 Task: Add a dependency to the task Improve the appâ€™s onboarding process for new users , the existing task  Implement a feature for users to join and participate in groups in the project Wayfarer.
Action: Mouse moved to (569, 456)
Screenshot: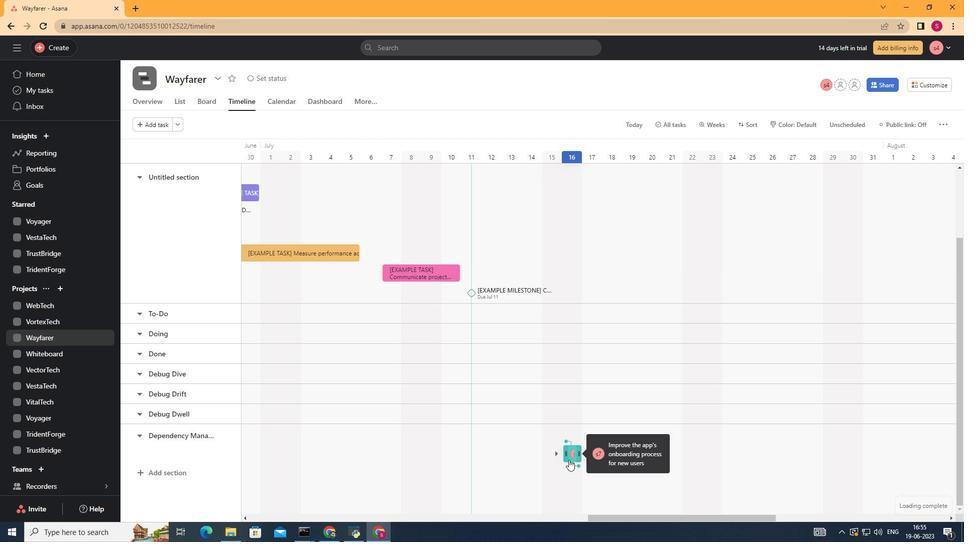
Action: Mouse pressed left at (569, 456)
Screenshot: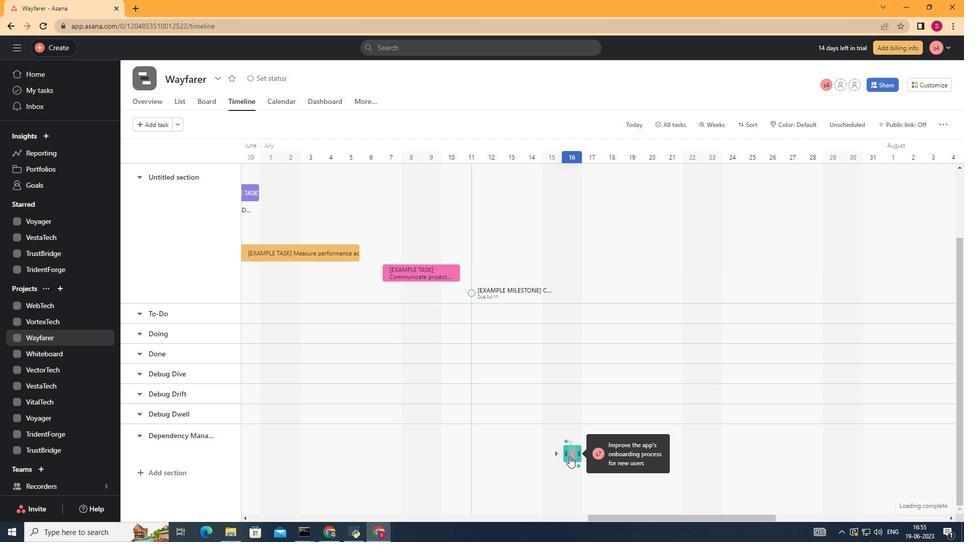 
Action: Mouse moved to (721, 254)
Screenshot: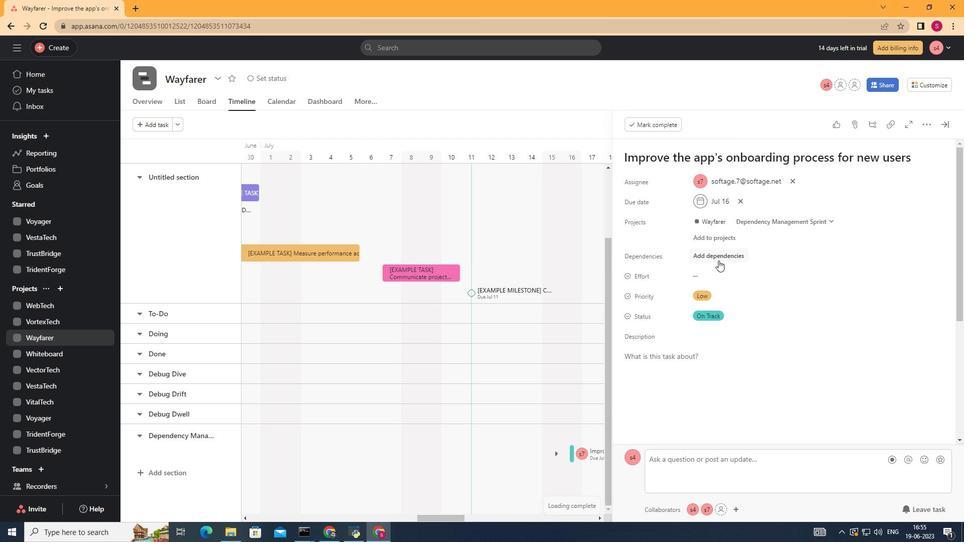
Action: Mouse pressed left at (721, 254)
Screenshot: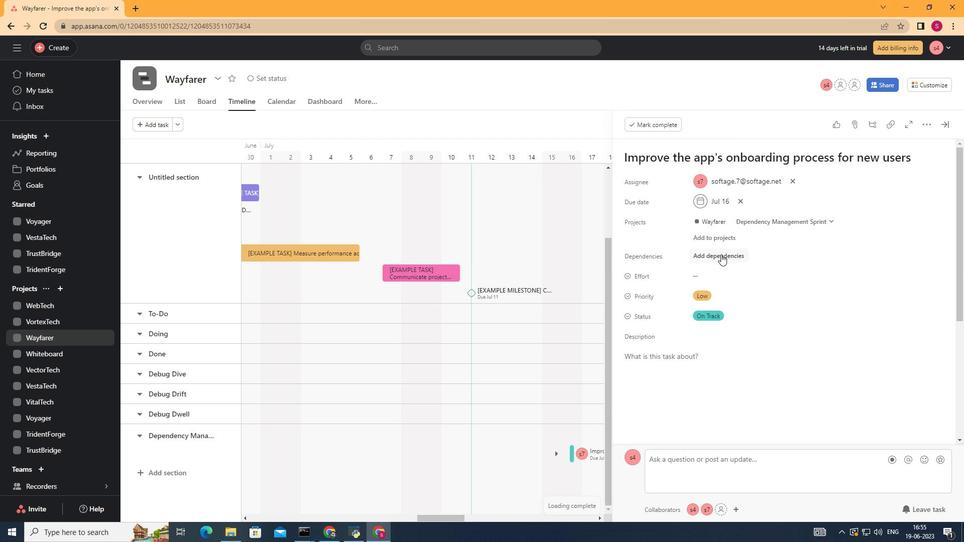 
Action: Mouse moved to (810, 293)
Screenshot: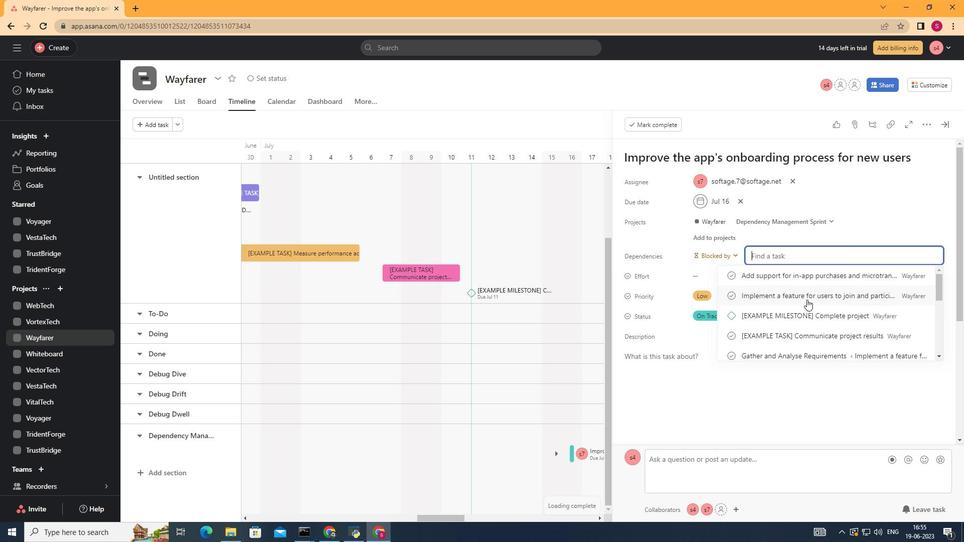 
Action: Mouse pressed left at (810, 293)
Screenshot: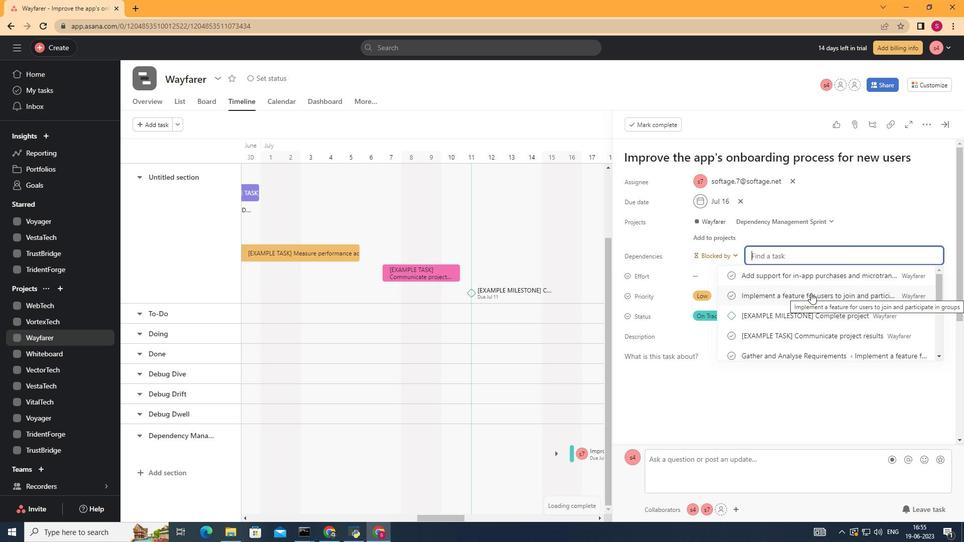 
Action: Mouse moved to (811, 292)
Screenshot: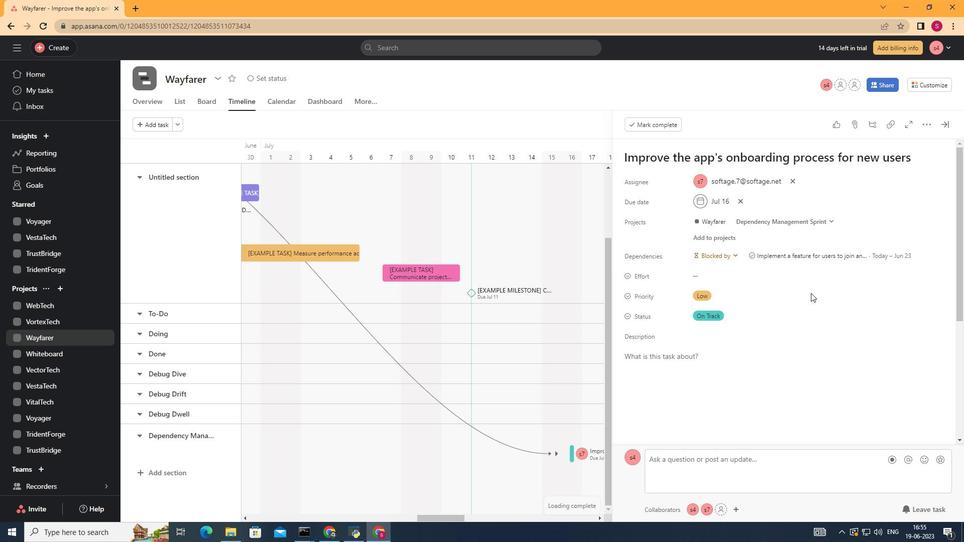 
